 Task: Plan a workshop on leadership skills for the team on the 25th at 2:30 PM.
Action: Mouse moved to (40, 70)
Screenshot: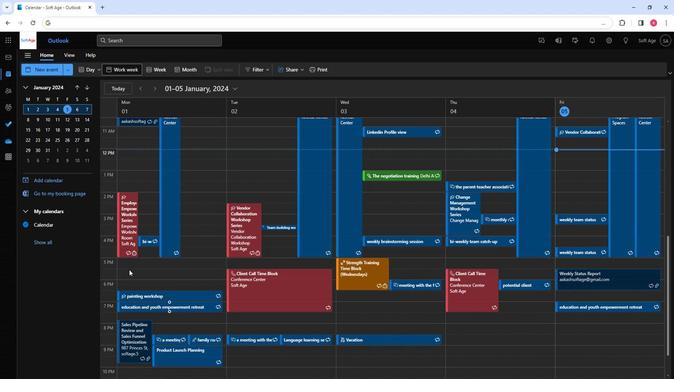 
Action: Mouse pressed left at (40, 70)
Screenshot: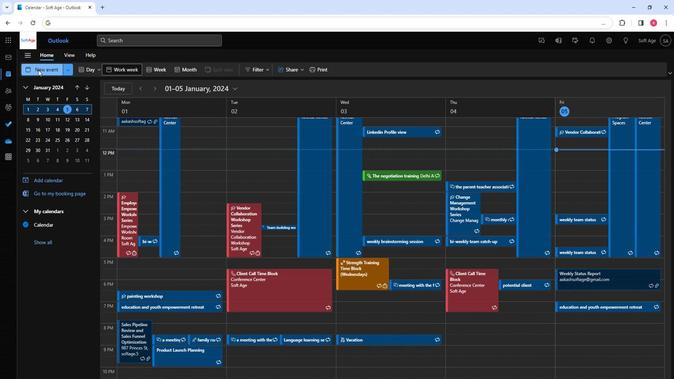 
Action: Mouse moved to (140, 144)
Screenshot: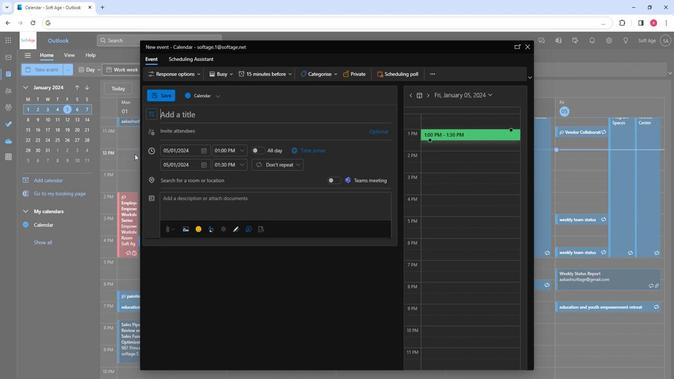 
Action: Key pressed <Key.shift><Key.shift><Key.shift><Key.shift><Key.shift><Key.shift><Key.shift><Key.shift><Key.shift><Key.shift><Key.shift><Key.shift><Key.shift><Key.shift><Key.shift><Key.shift><Key.shift><Key.shift><Key.shift><Key.shift><Key.shift><Key.shift><Key.shift><Key.shift><Key.shift>Workshop<Key.space>on<Key.space><Key.shift>Leadership<Key.space><Key.shift>Skills<Key.space>
Screenshot: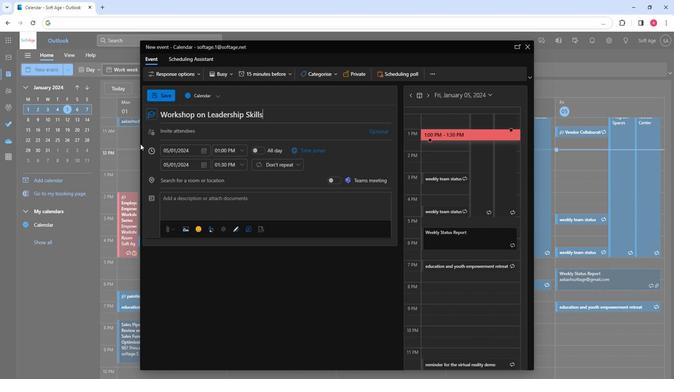 
Action: Mouse moved to (169, 134)
Screenshot: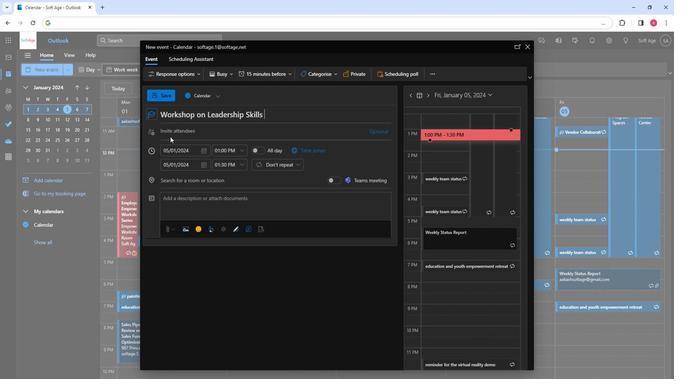 
Action: Mouse pressed left at (169, 134)
Screenshot: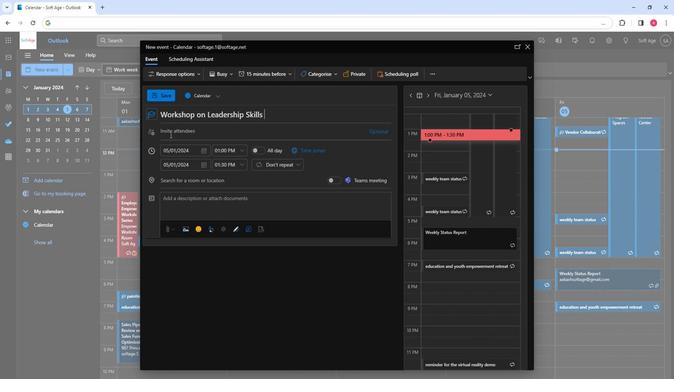 
Action: Key pressed so
Screenshot: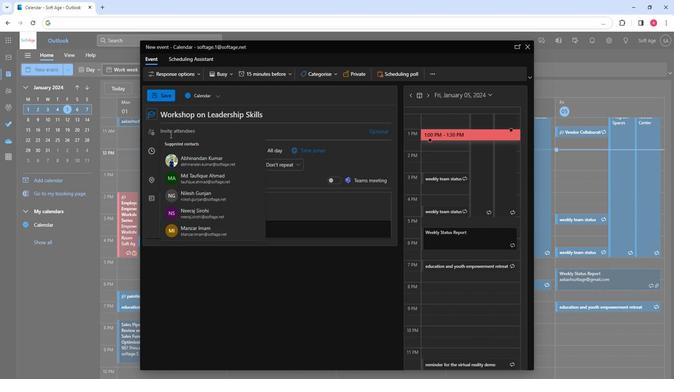 
Action: Mouse moved to (198, 144)
Screenshot: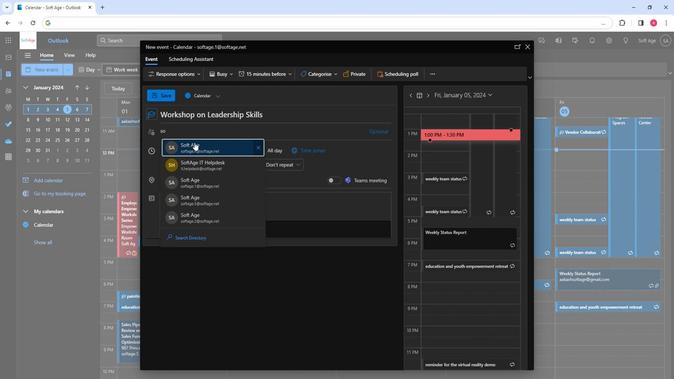 
Action: Mouse pressed left at (198, 144)
Screenshot: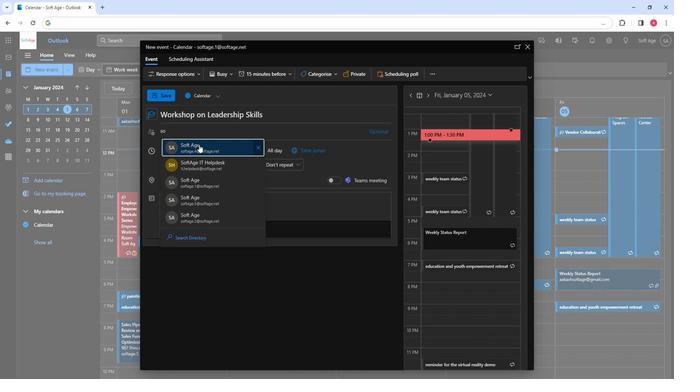
Action: Mouse moved to (199, 144)
Screenshot: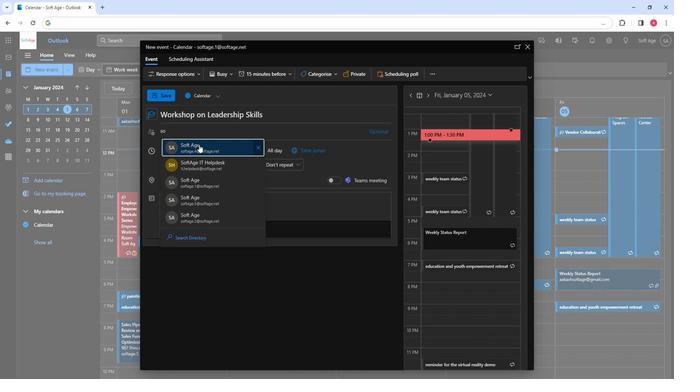 
Action: Key pressed so
Screenshot: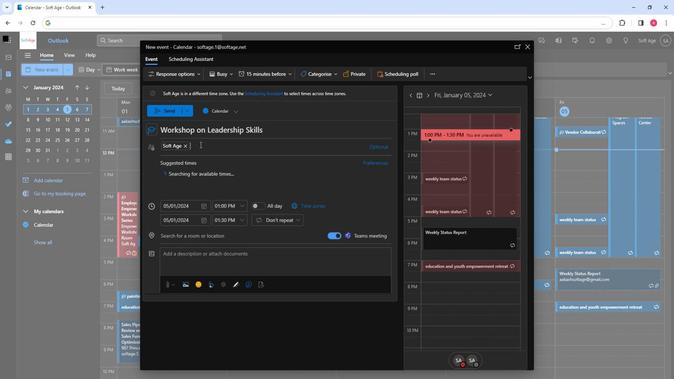 
Action: Mouse moved to (220, 199)
Screenshot: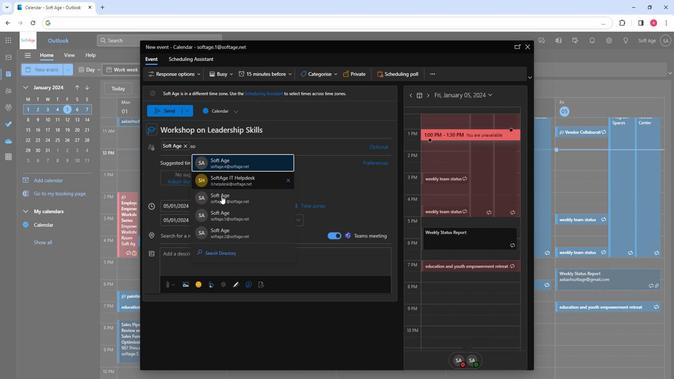 
Action: Mouse pressed left at (220, 199)
Screenshot: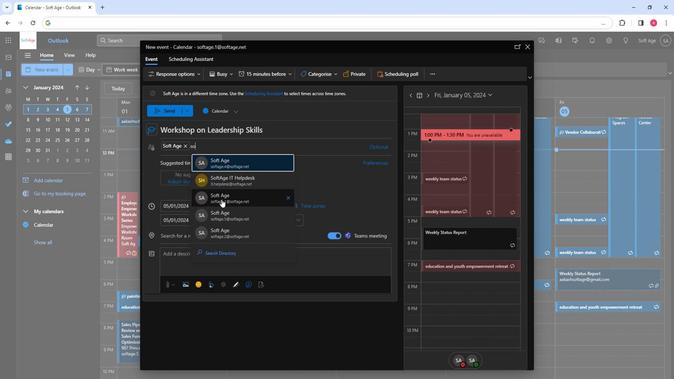 
Action: Key pressed so
Screenshot: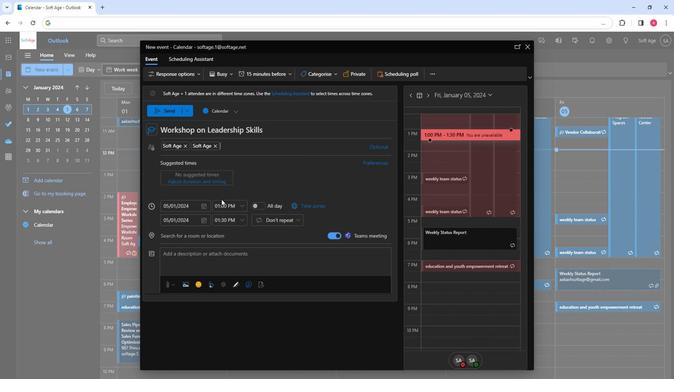 
Action: Mouse moved to (233, 216)
Screenshot: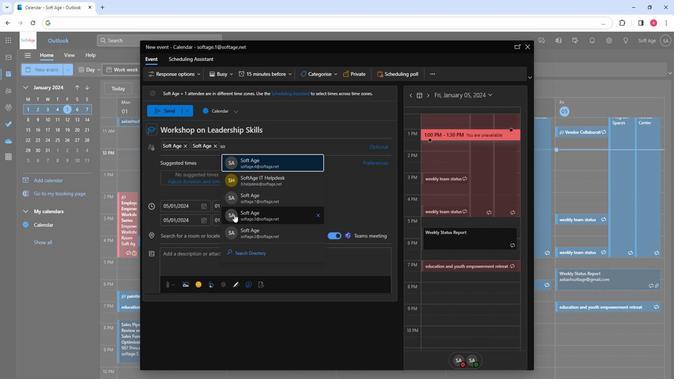 
Action: Mouse pressed left at (233, 216)
Screenshot: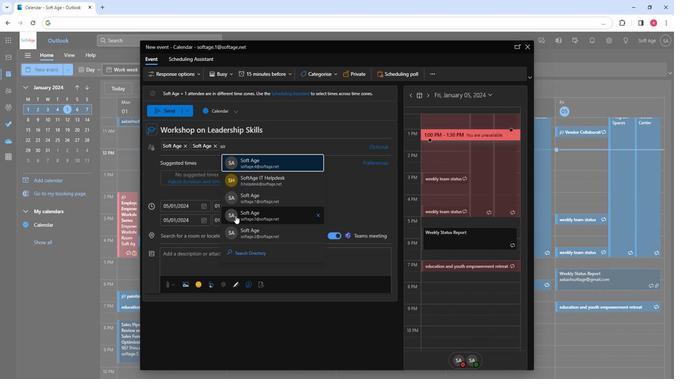 
Action: Mouse moved to (203, 207)
Screenshot: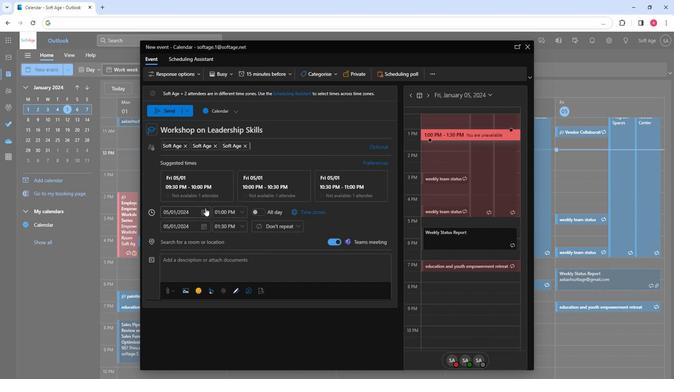 
Action: Mouse pressed left at (203, 207)
Screenshot: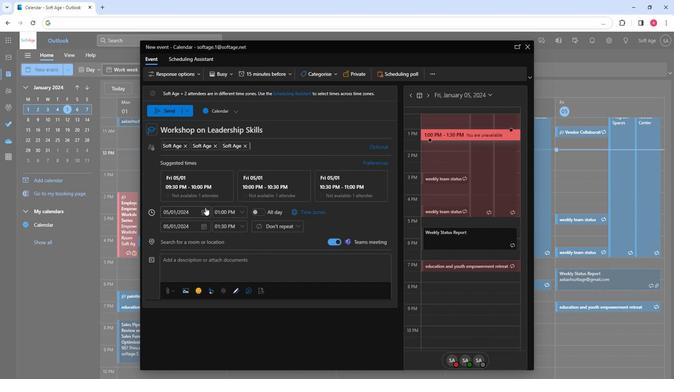 
Action: Mouse moved to (199, 282)
Screenshot: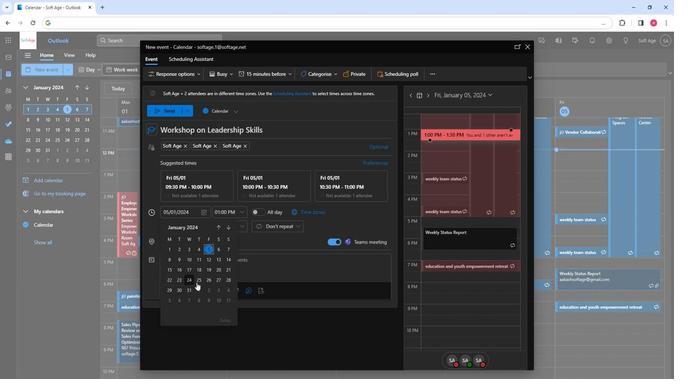 
Action: Mouse pressed left at (199, 282)
Screenshot: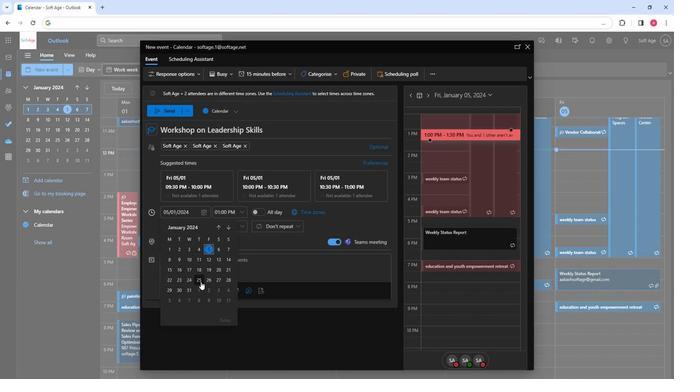 
Action: Mouse moved to (238, 205)
Screenshot: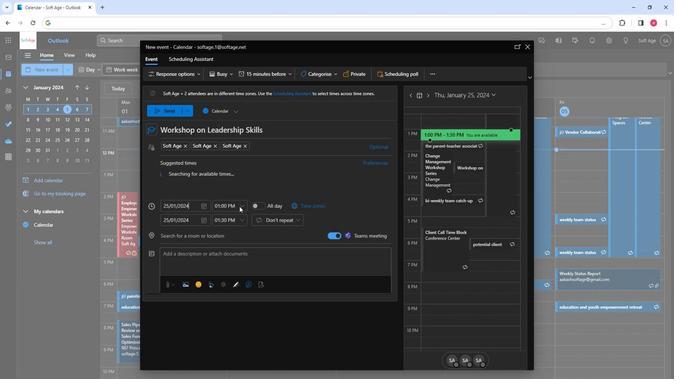 
Action: Mouse pressed left at (238, 205)
Screenshot: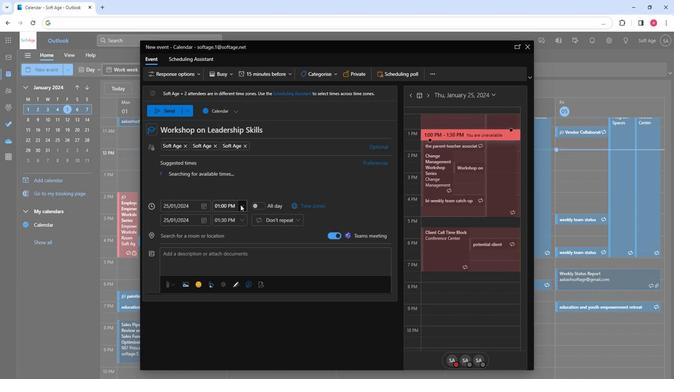 
Action: Mouse moved to (240, 214)
Screenshot: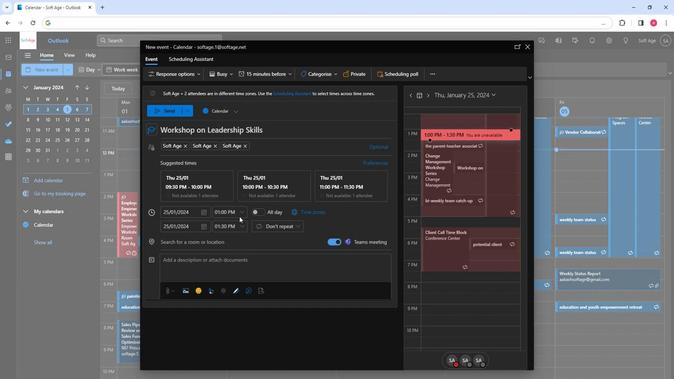 
Action: Mouse pressed left at (240, 214)
Screenshot: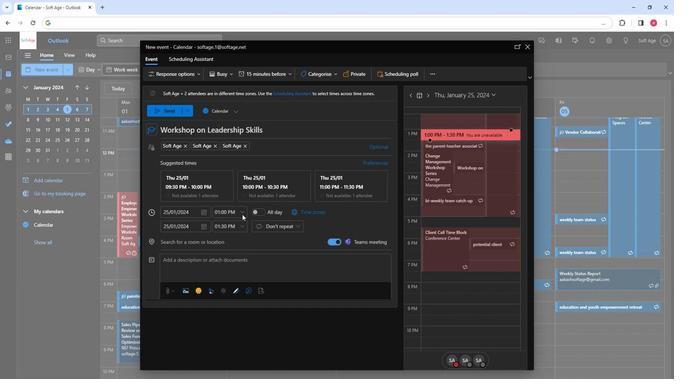 
Action: Mouse moved to (230, 238)
Screenshot: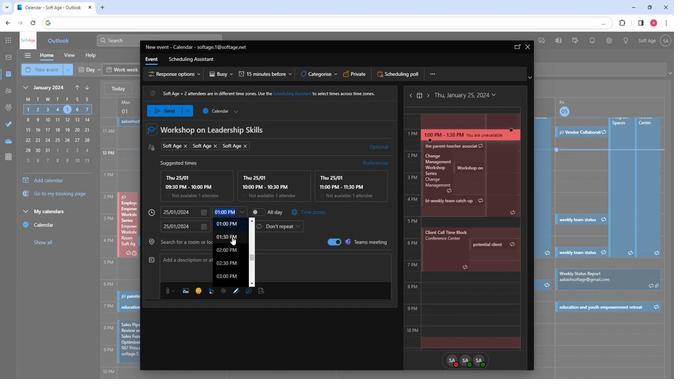 
Action: Mouse scrolled (230, 237) with delta (0, 0)
Screenshot: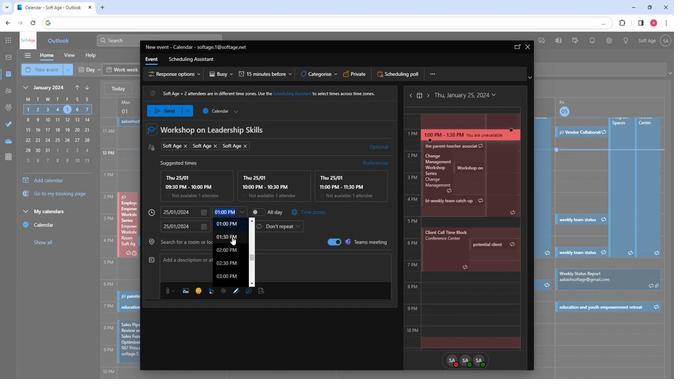 
Action: Mouse moved to (230, 238)
Screenshot: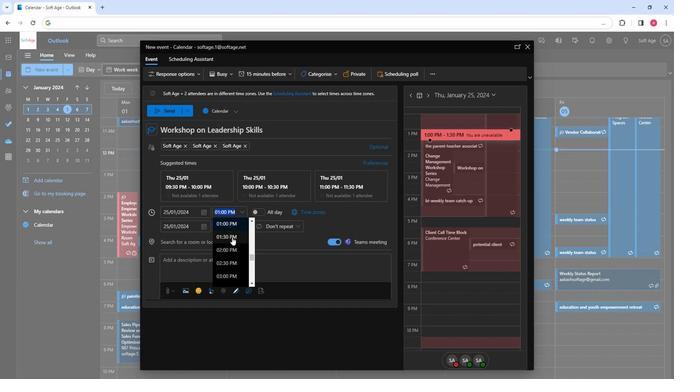 
Action: Mouse scrolled (230, 238) with delta (0, 0)
Screenshot: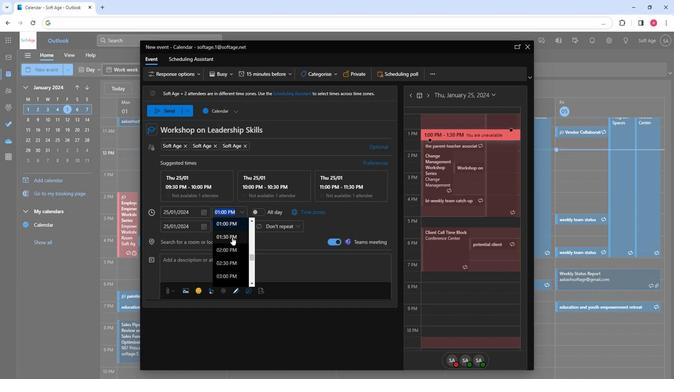 
Action: Mouse moved to (229, 246)
Screenshot: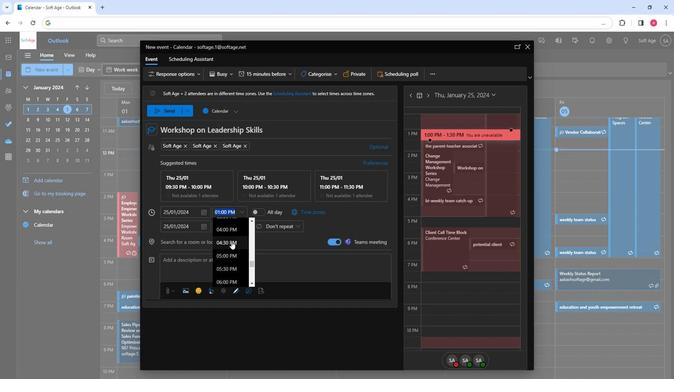 
Action: Mouse scrolled (229, 246) with delta (0, 0)
Screenshot: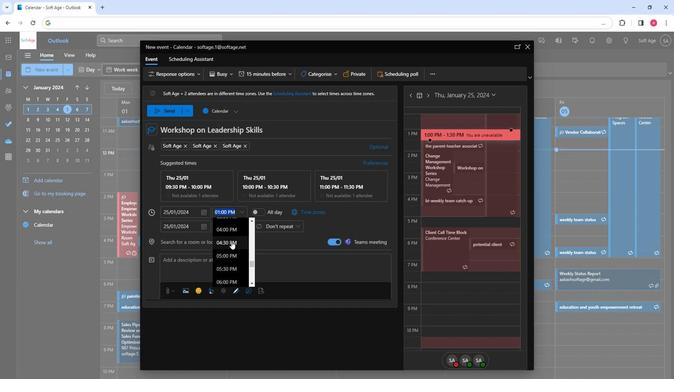 
Action: Mouse moved to (228, 251)
Screenshot: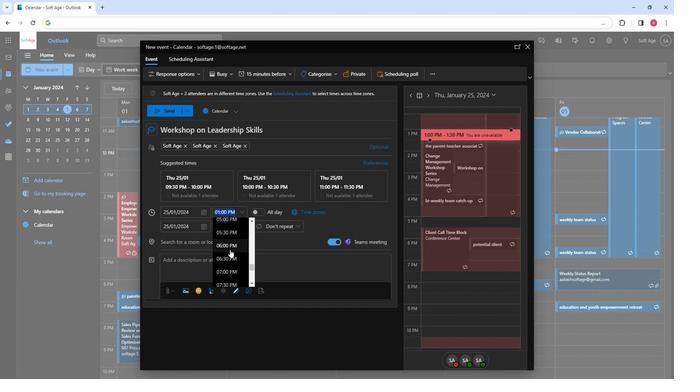 
Action: Mouse scrolled (228, 251) with delta (0, 0)
Screenshot: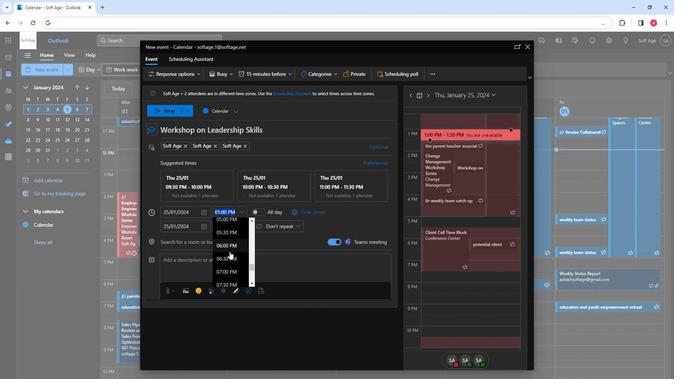 
Action: Mouse scrolled (228, 251) with delta (0, 0)
Screenshot: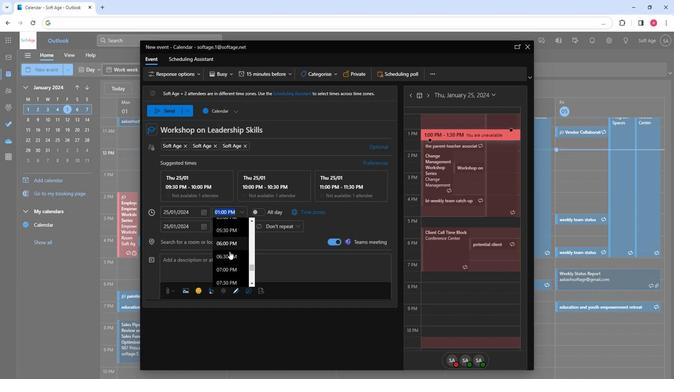 
Action: Mouse moved to (221, 260)
Screenshot: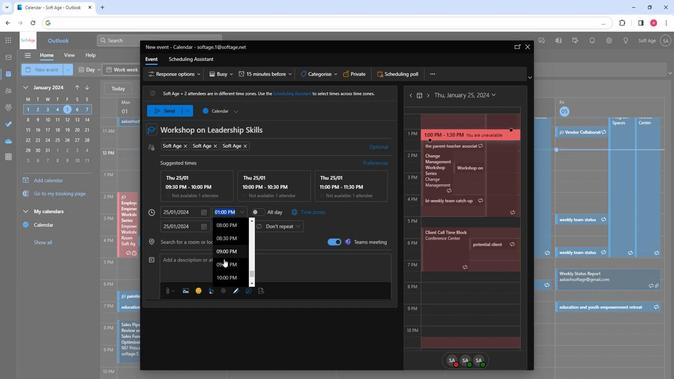 
Action: Mouse scrolled (221, 260) with delta (0, 0)
Screenshot: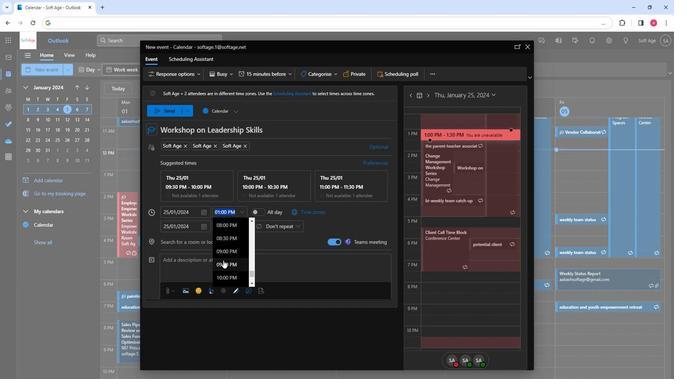 
Action: Mouse moved to (223, 263)
Screenshot: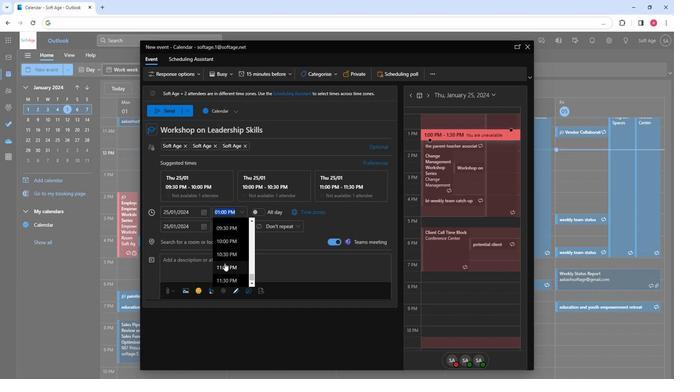 
Action: Mouse scrolled (223, 263) with delta (0, 0)
Screenshot: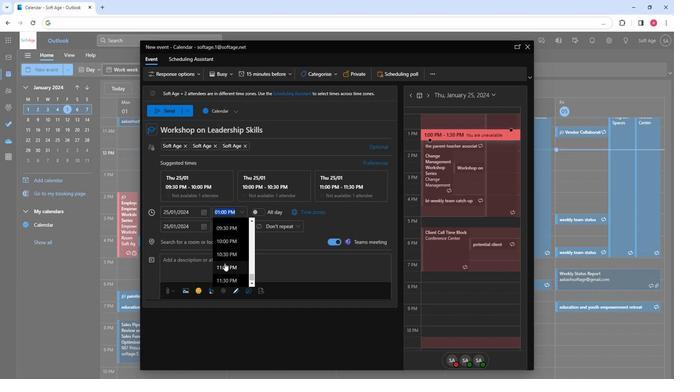 
Action: Mouse moved to (223, 263)
Screenshot: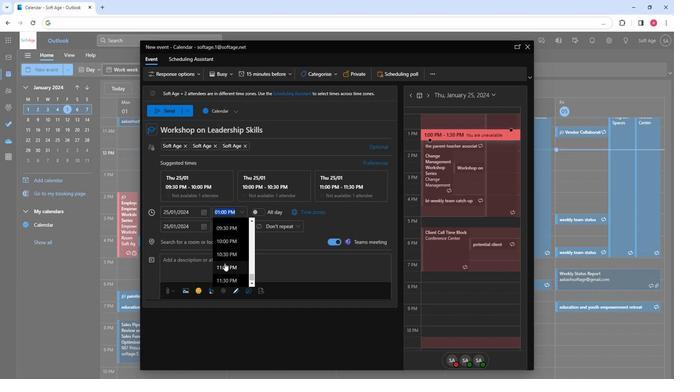 
Action: Mouse scrolled (223, 263) with delta (0, 0)
Screenshot: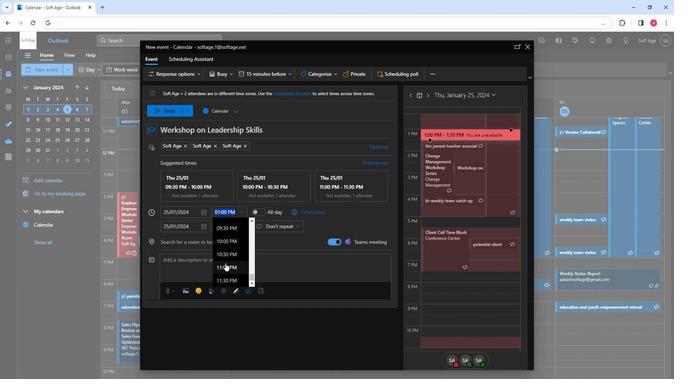
Action: Mouse moved to (229, 262)
Screenshot: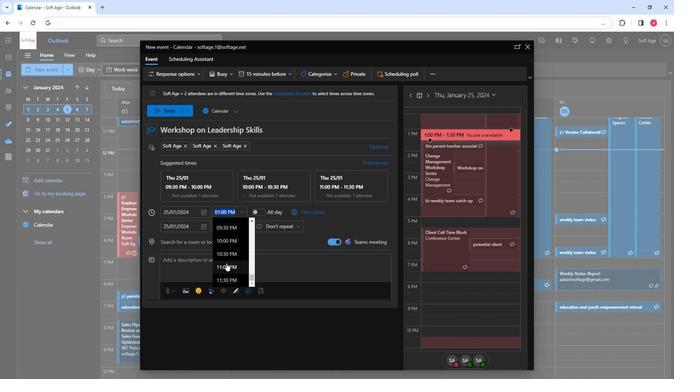 
Action: Mouse scrolled (229, 262) with delta (0, 0)
Screenshot: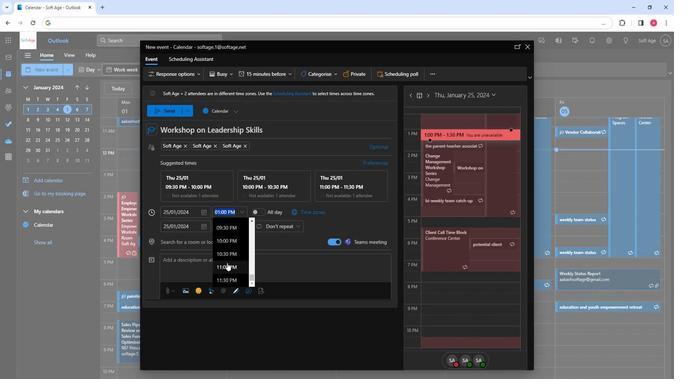 
Action: Mouse scrolled (229, 262) with delta (0, 0)
Screenshot: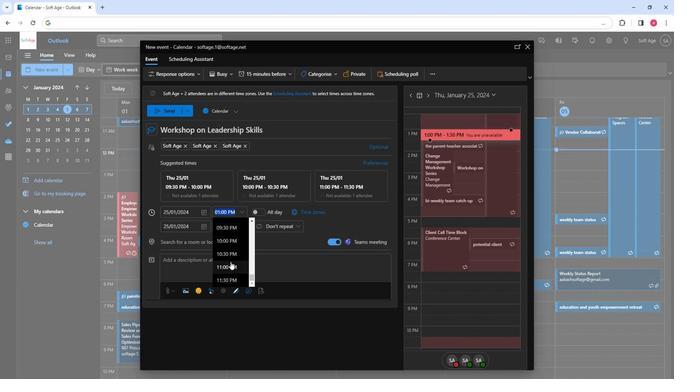 
Action: Mouse scrolled (229, 262) with delta (0, 0)
Screenshot: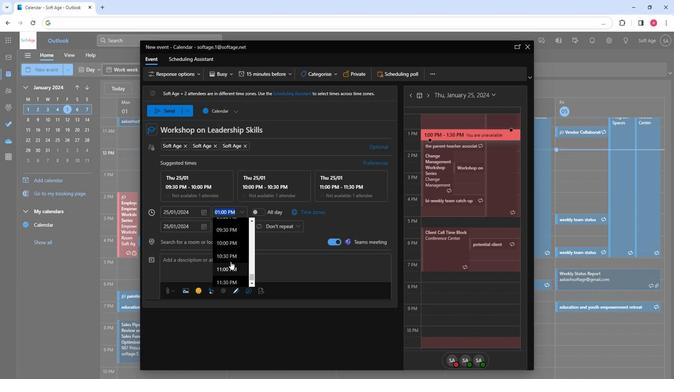 
Action: Mouse scrolled (229, 261) with delta (0, 0)
Screenshot: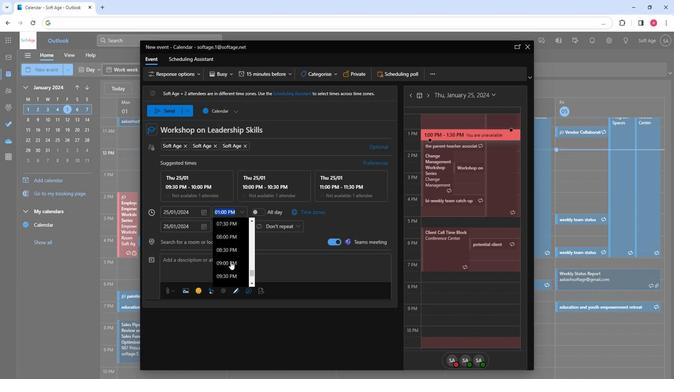 
Action: Mouse scrolled (229, 262) with delta (0, 0)
Screenshot: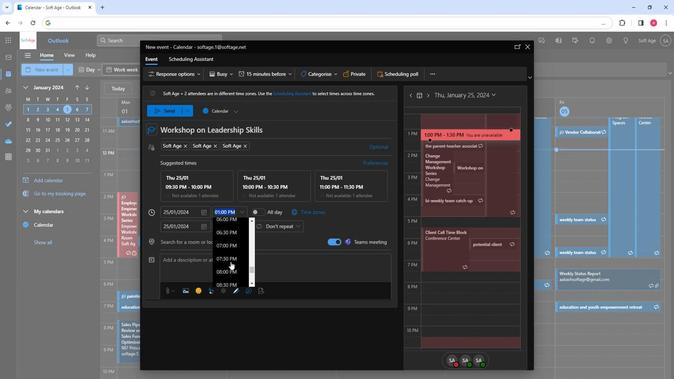 
Action: Mouse scrolled (229, 261) with delta (0, 0)
Screenshot: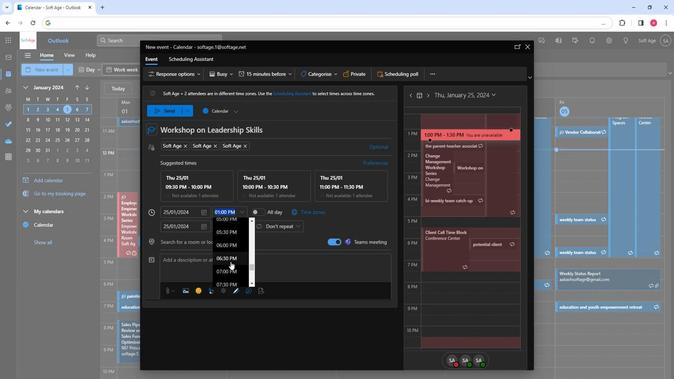 
Action: Mouse scrolled (229, 261) with delta (0, 0)
Screenshot: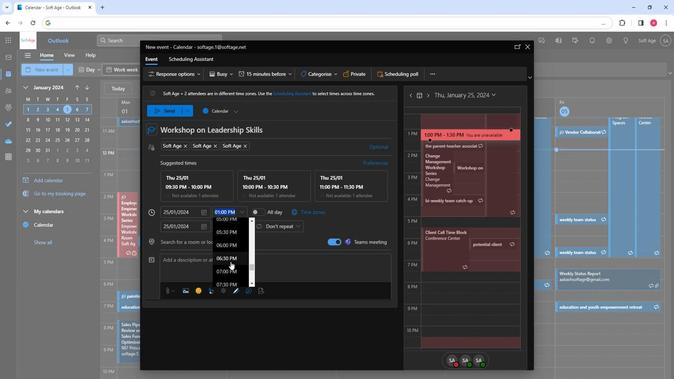 
Action: Mouse scrolled (229, 261) with delta (0, 0)
Screenshot: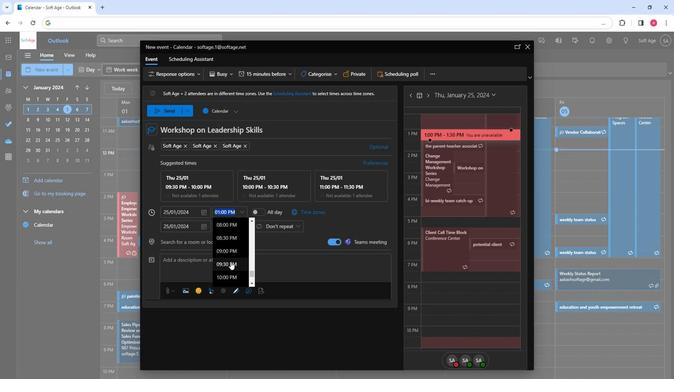 
Action: Mouse scrolled (229, 261) with delta (0, 0)
Screenshot: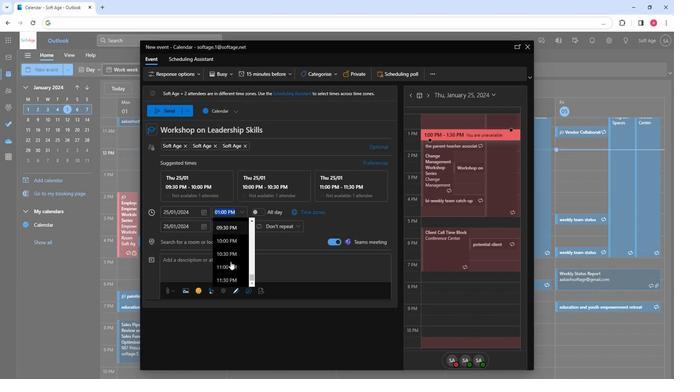 
Action: Mouse scrolled (229, 261) with delta (0, 0)
Screenshot: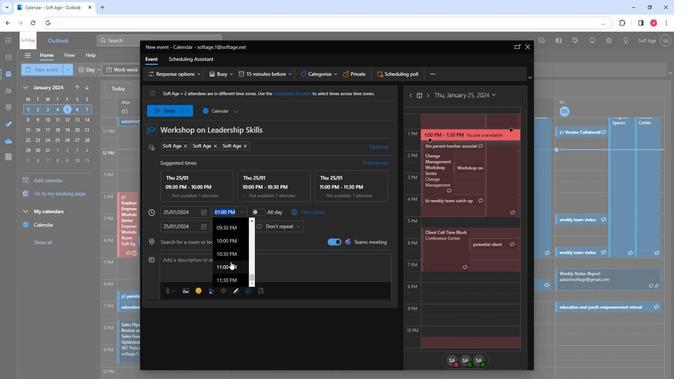 
Action: Mouse scrolled (229, 261) with delta (0, 0)
Screenshot: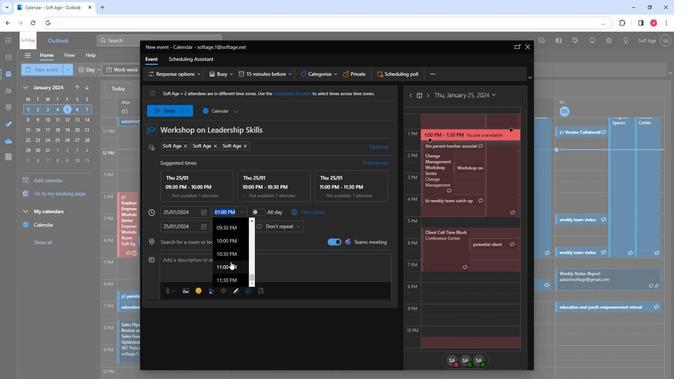 
Action: Mouse moved to (227, 256)
Screenshot: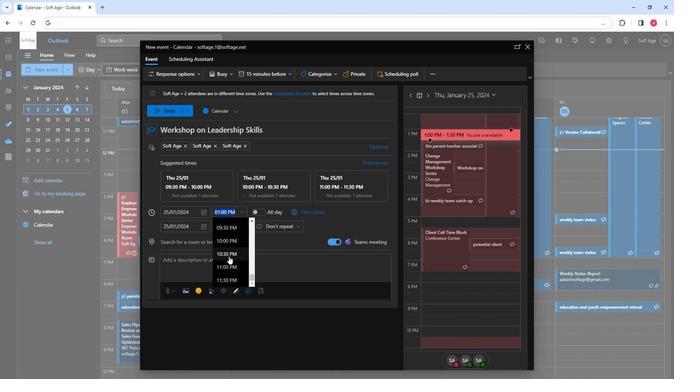
Action: Mouse scrolled (227, 255) with delta (0, 0)
Screenshot: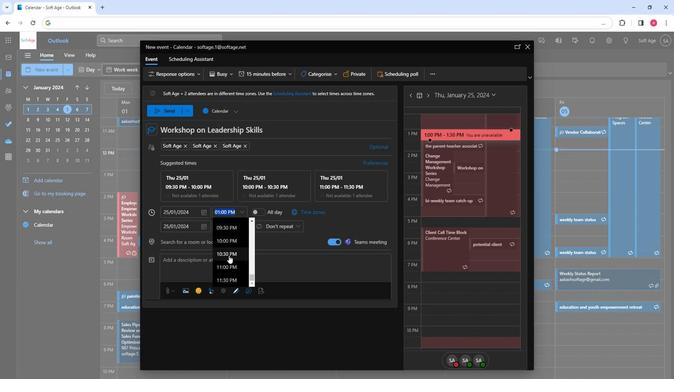 
Action: Mouse moved to (228, 255)
Screenshot: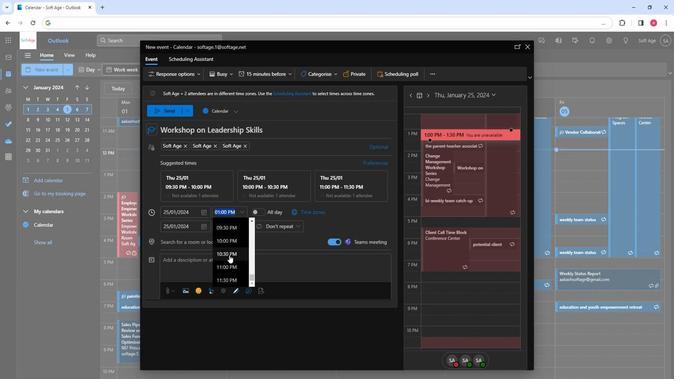 
Action: Mouse scrolled (228, 256) with delta (0, 0)
Screenshot: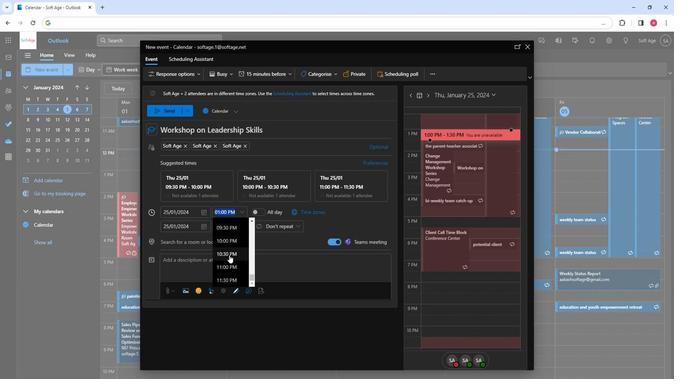 
Action: Mouse scrolled (228, 256) with delta (0, 0)
Screenshot: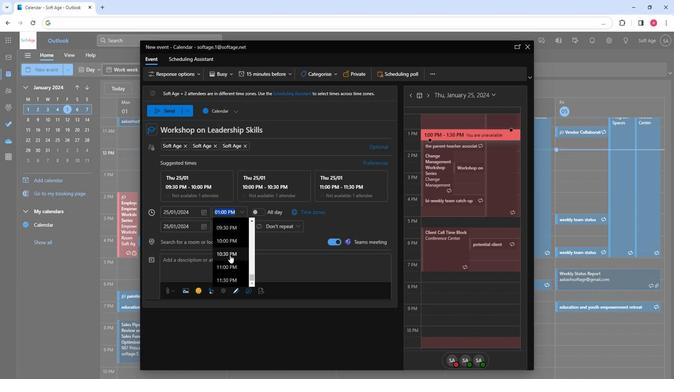 
Action: Mouse scrolled (228, 256) with delta (0, 0)
Screenshot: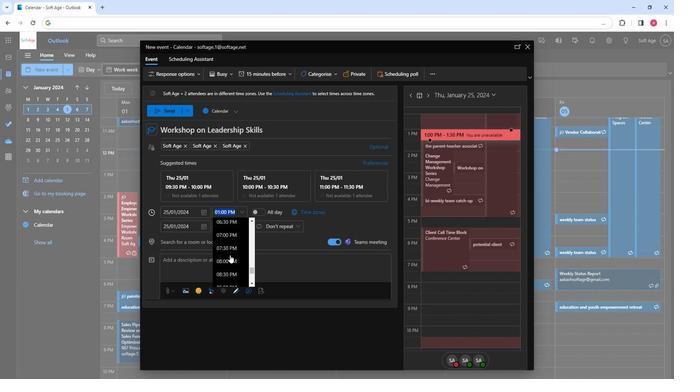 
Action: Mouse scrolled (228, 256) with delta (0, 0)
Screenshot: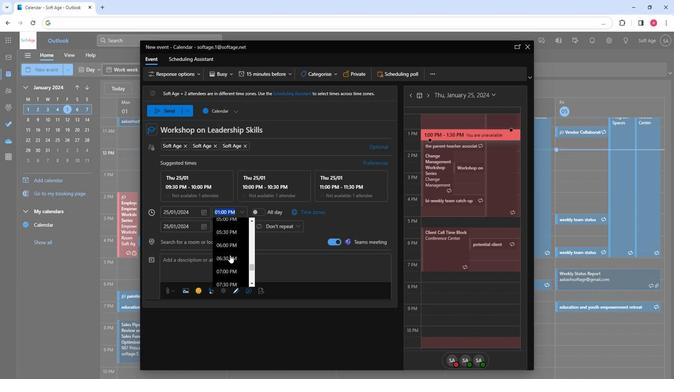 
Action: Mouse scrolled (228, 256) with delta (0, 0)
Screenshot: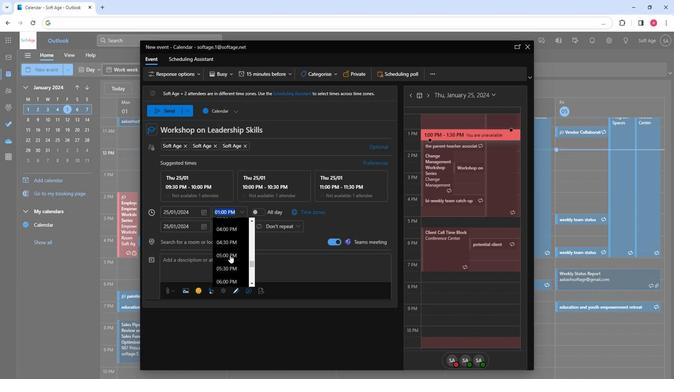
Action: Mouse scrolled (228, 256) with delta (0, 0)
Screenshot: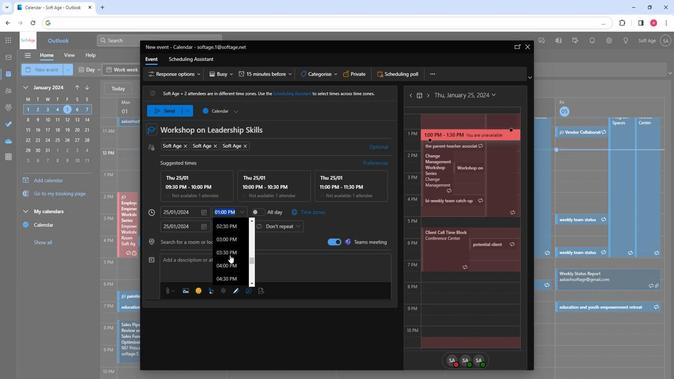 
Action: Mouse moved to (225, 261)
Screenshot: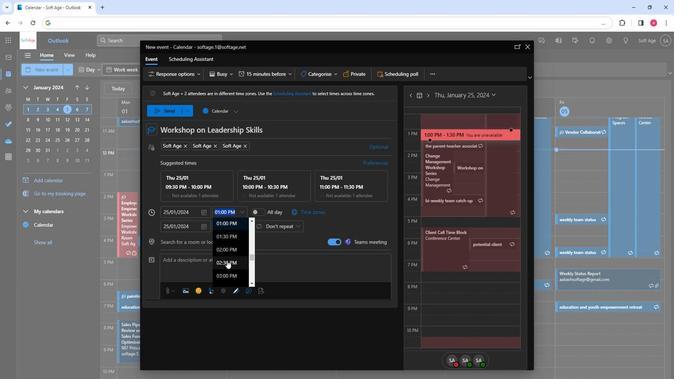 
Action: Mouse pressed left at (225, 261)
Screenshot: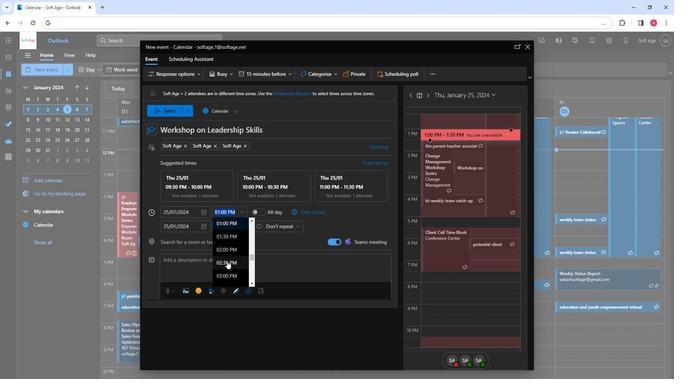 
Action: Mouse moved to (213, 240)
Screenshot: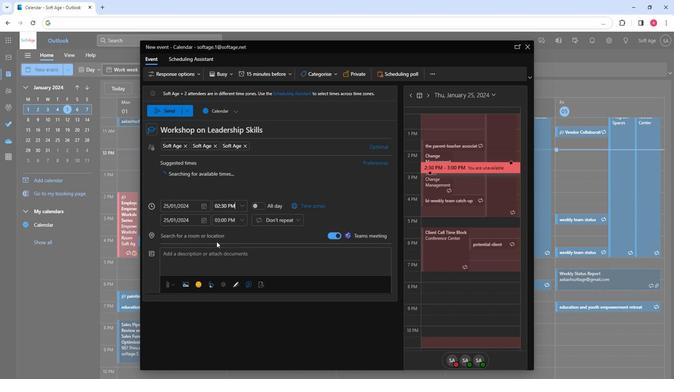 
Action: Mouse pressed left at (213, 240)
Screenshot: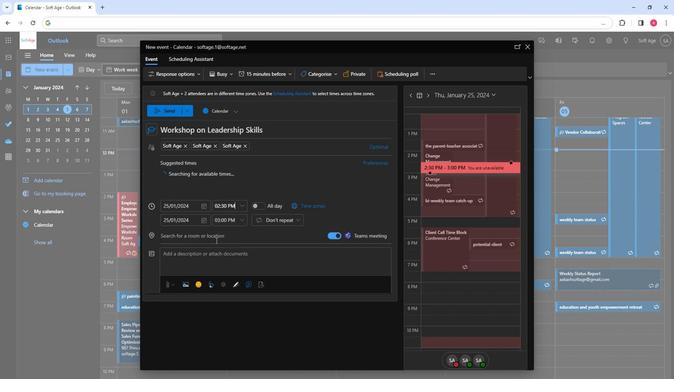 
Action: Mouse moved to (207, 288)
Screenshot: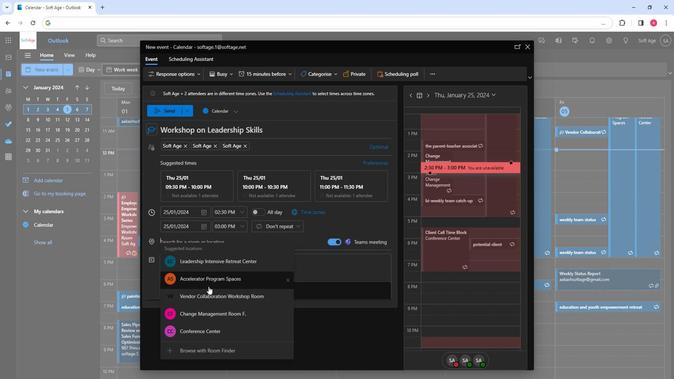 
Action: Mouse pressed left at (207, 288)
Screenshot: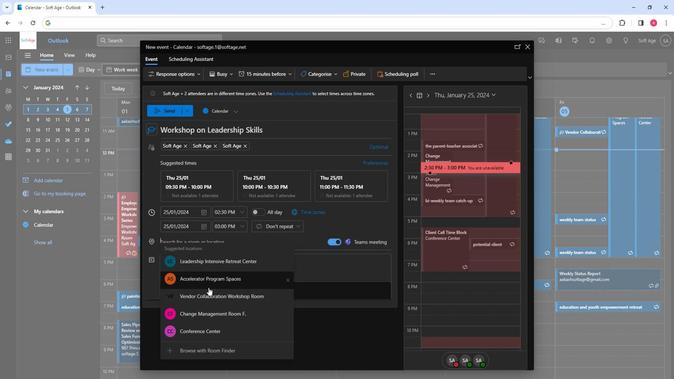 
Action: Mouse moved to (196, 268)
Screenshot: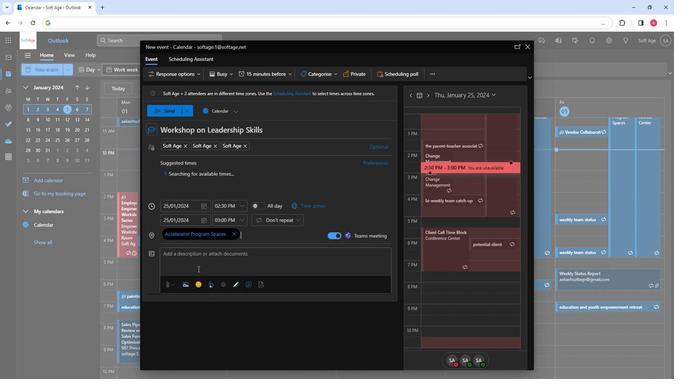 
Action: Mouse pressed left at (196, 268)
Screenshot: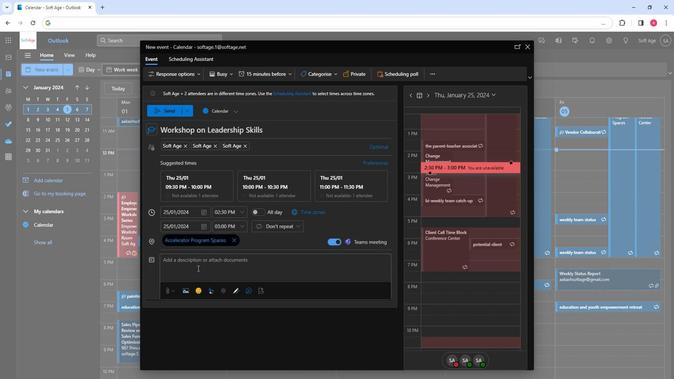 
Action: Key pressed <Key.shift>Empower<Key.space>your<Key.space>team<Key.space>with<Key.space>iur<Key.space>leadership<Key.space>skills<Key.space>workshop<Key.shift>!<Key.space><Key.shift>Enhance<Key.space>communication,<Key.space>decision-making,<Key.space>and<Key.space>motivation,<Key.space>fostering<Key.space>a<Key.space>culture<Key.space>of<Key.space>growth<Key.space>and<Key.space>effective<Key.space>leadership<Key.space>within<Key.space>your<Key.space>dynamic<Key.space>team
Screenshot: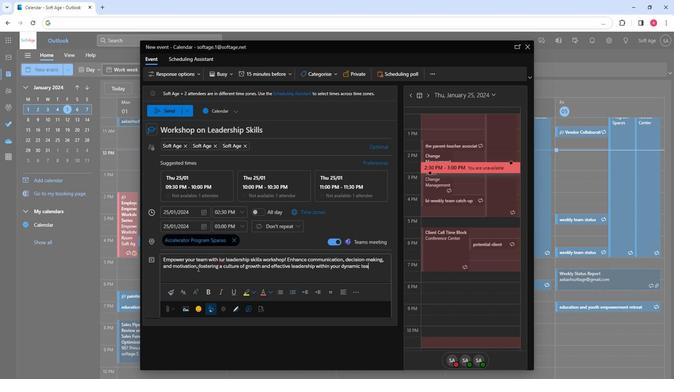 
Action: Mouse moved to (246, 267)
Screenshot: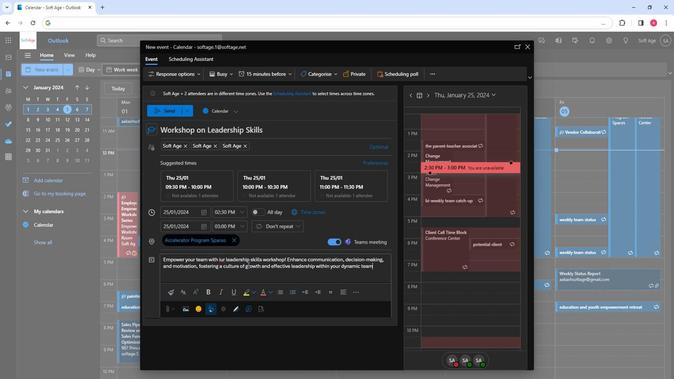 
Action: Key pressed .
Screenshot: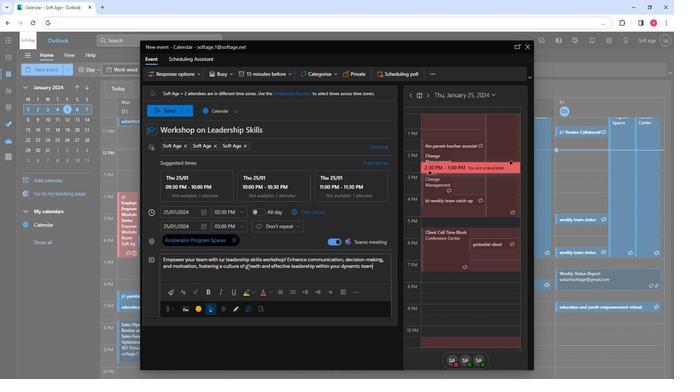 
Action: Mouse pressed left at (246, 267)
Screenshot: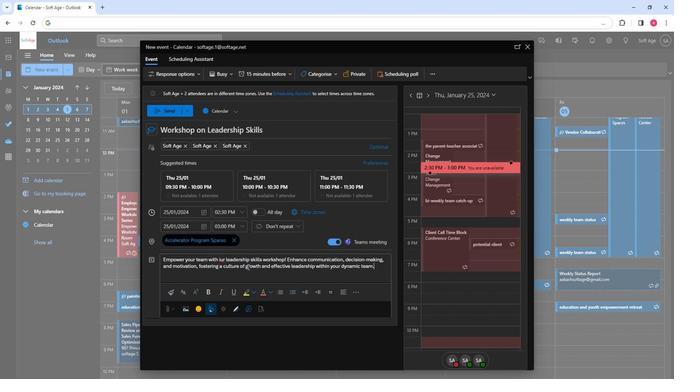 
Action: Mouse pressed left at (246, 267)
Screenshot: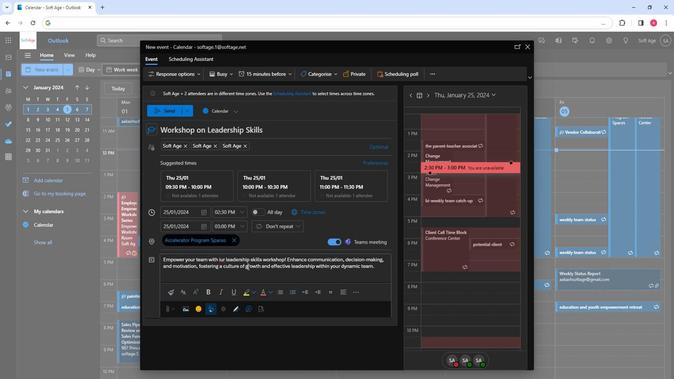 
Action: Mouse pressed left at (246, 267)
Screenshot: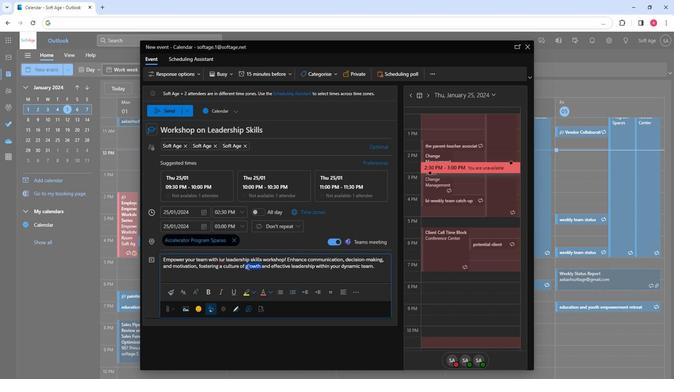 
Action: Mouse moved to (220, 277)
Screenshot: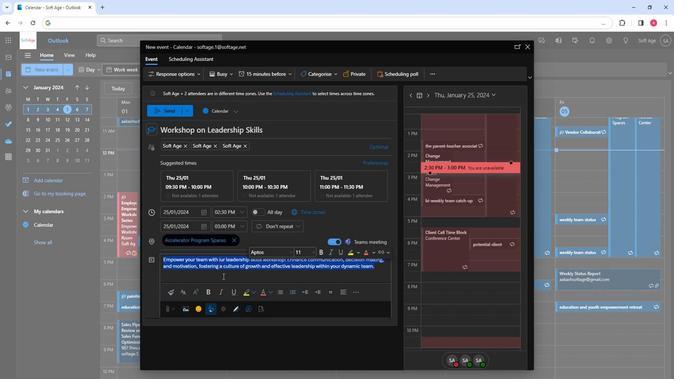 
Action: Mouse pressed left at (220, 277)
Screenshot: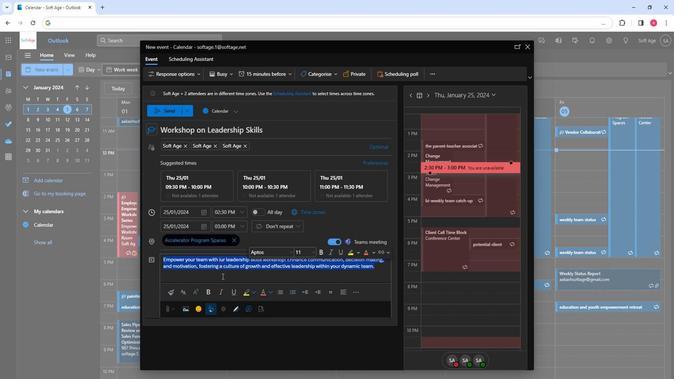 
Action: Mouse moved to (222, 261)
Screenshot: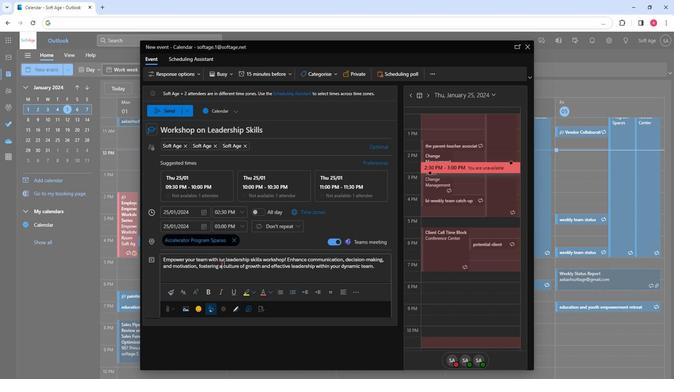 
Action: Mouse pressed left at (222, 261)
Screenshot: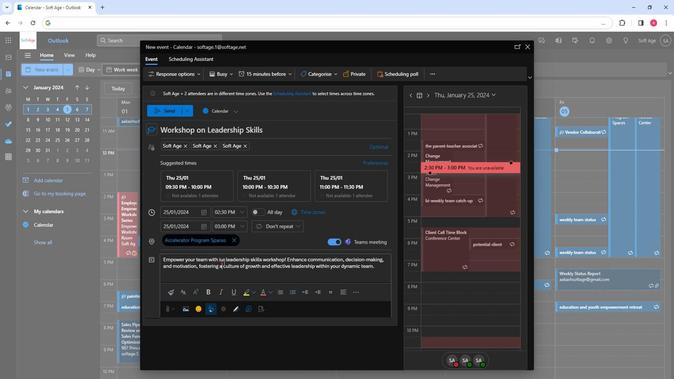 
Action: Mouse moved to (222, 262)
Screenshot: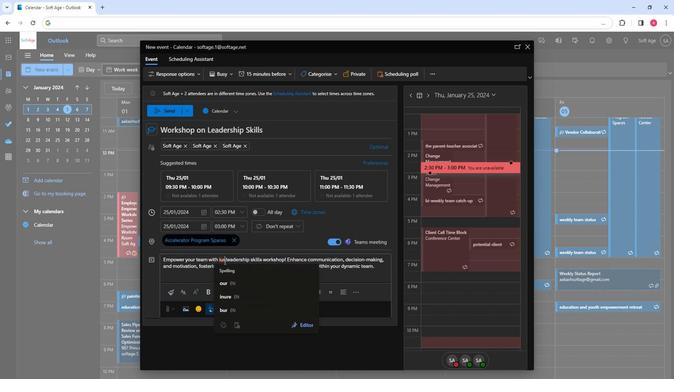 
Action: Key pressed <Key.backspace><Key.backspace><Key.backspace>our
Screenshot: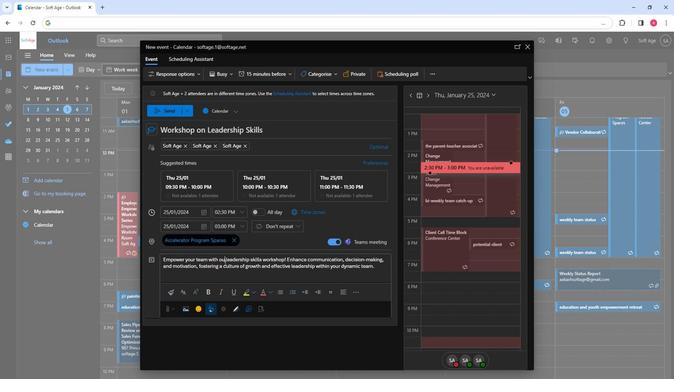 
Action: Mouse moved to (228, 263)
Screenshot: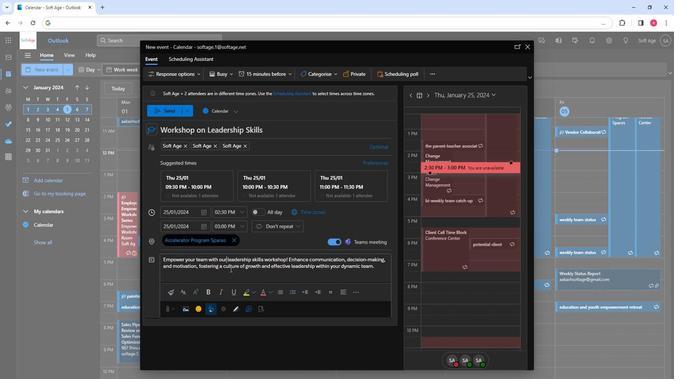 
Action: Mouse pressed left at (228, 263)
Screenshot: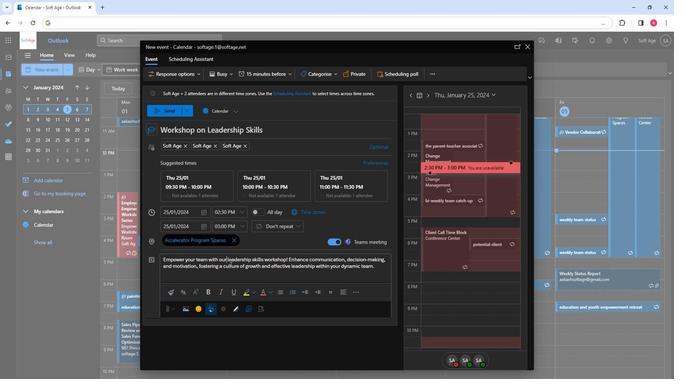 
Action: Mouse pressed left at (228, 263)
Screenshot: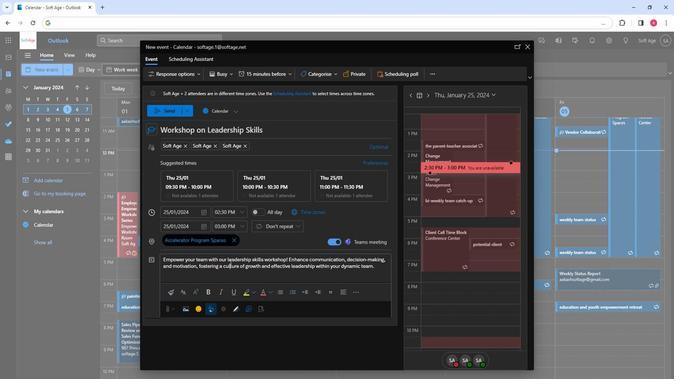 
Action: Mouse pressed left at (228, 263)
Screenshot: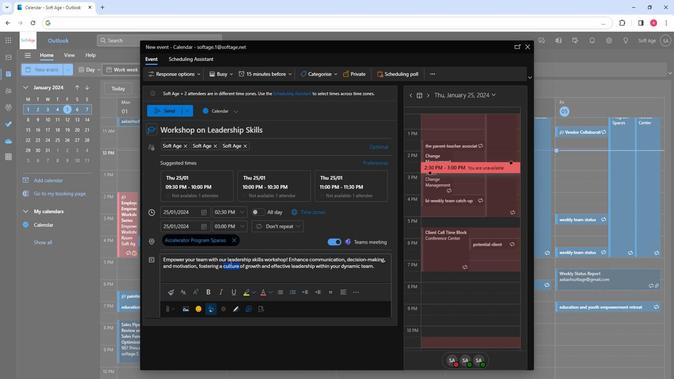
Action: Mouse moved to (184, 293)
Screenshot: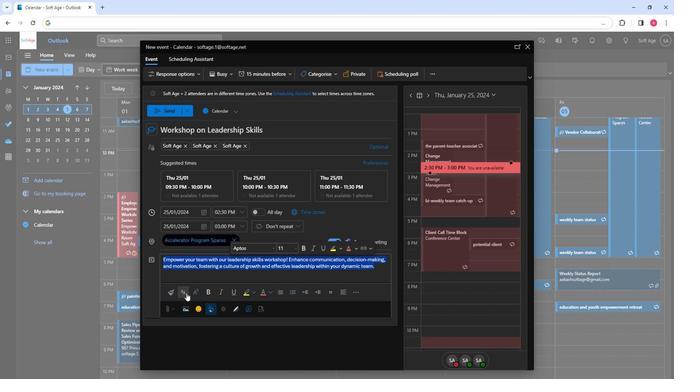
Action: Mouse pressed left at (184, 293)
Screenshot: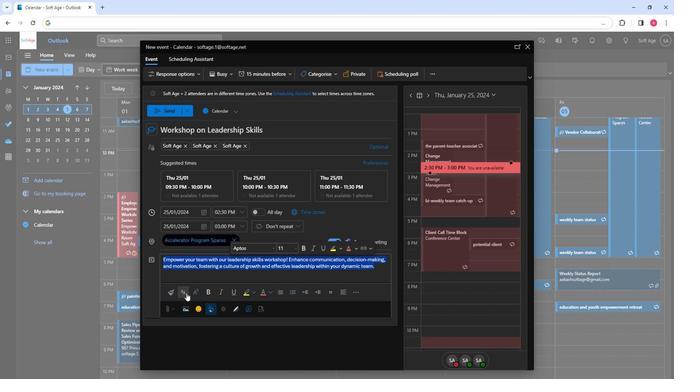
Action: Mouse moved to (212, 245)
Screenshot: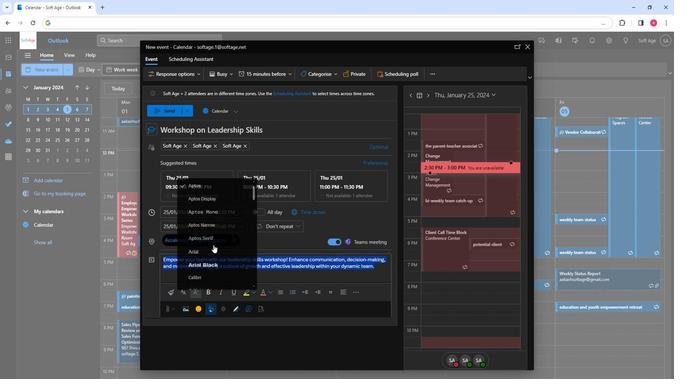 
Action: Mouse scrolled (212, 245) with delta (0, 0)
Screenshot: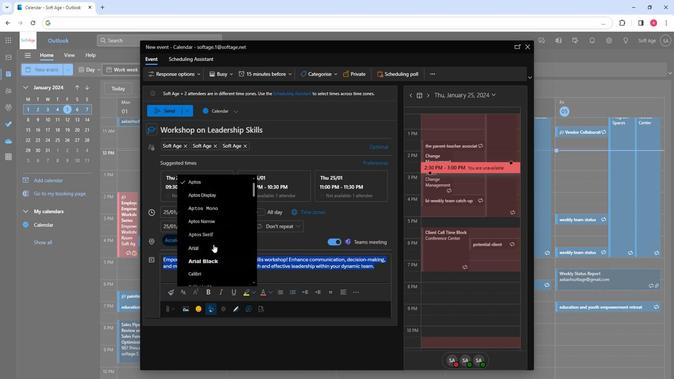 
Action: Mouse scrolled (212, 245) with delta (0, 0)
Screenshot: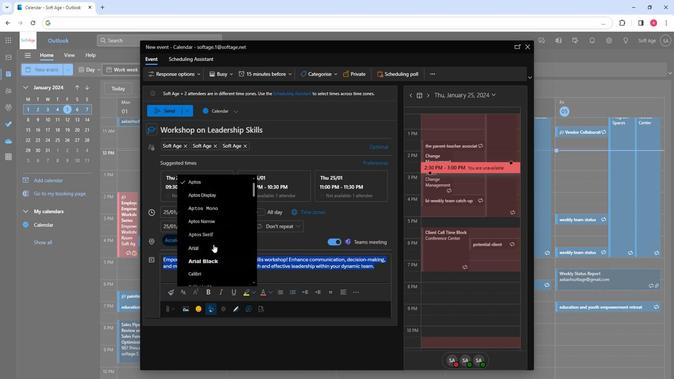 
Action: Mouse scrolled (212, 245) with delta (0, 0)
Screenshot: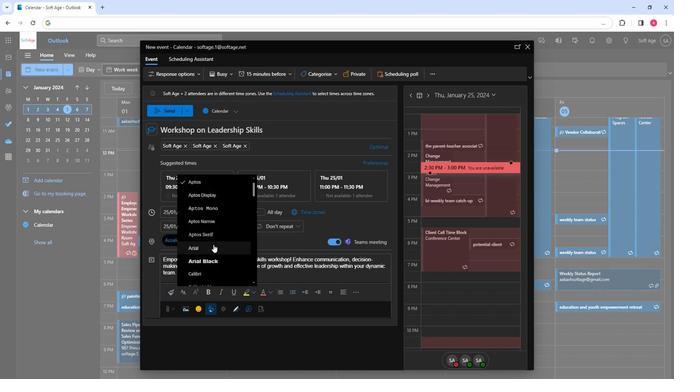 
Action: Mouse scrolled (212, 245) with delta (0, 0)
Screenshot: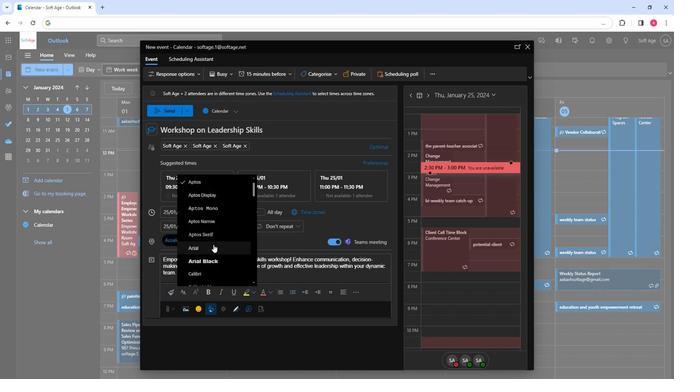 
Action: Mouse moved to (201, 263)
Screenshot: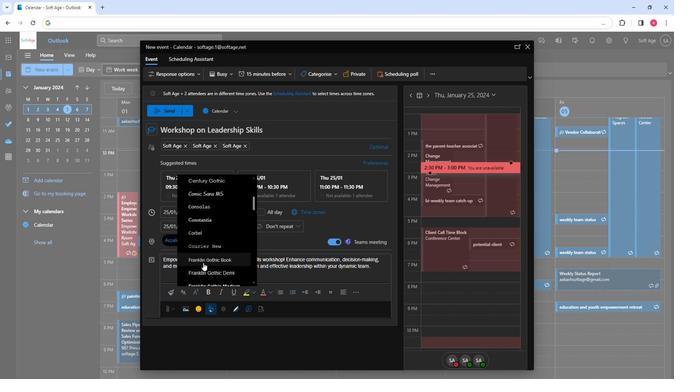 
Action: Mouse pressed left at (201, 263)
Screenshot: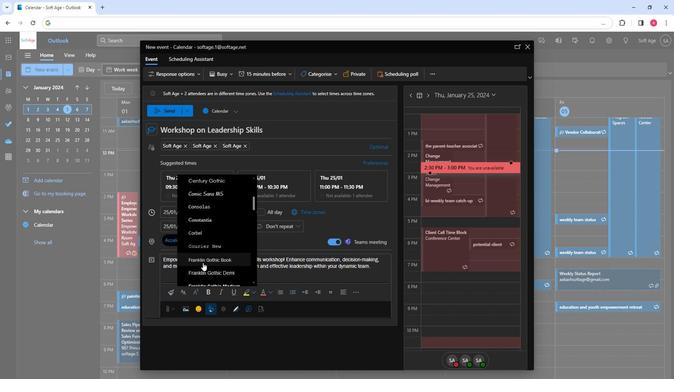
Action: Mouse moved to (265, 292)
Screenshot: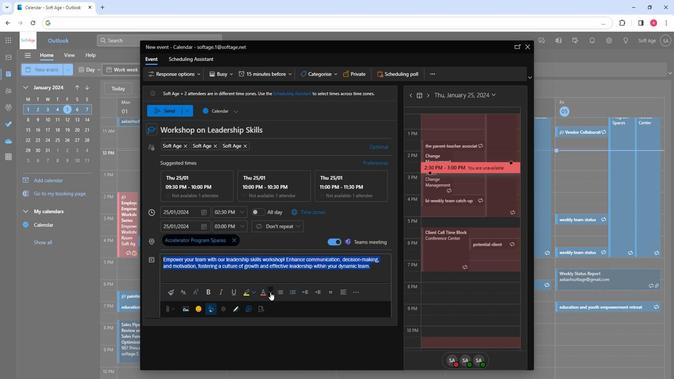 
Action: Mouse pressed left at (265, 292)
Screenshot: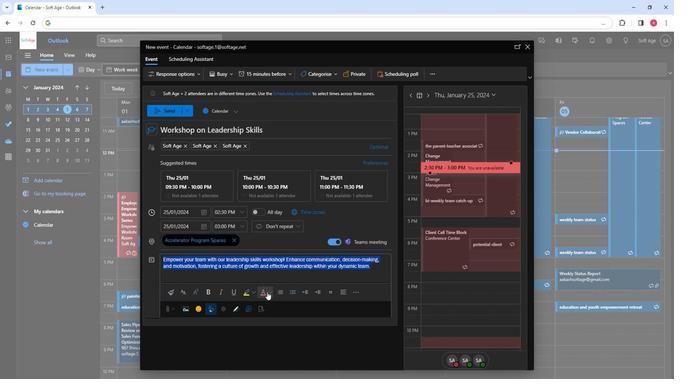 
Action: Mouse moved to (316, 293)
Screenshot: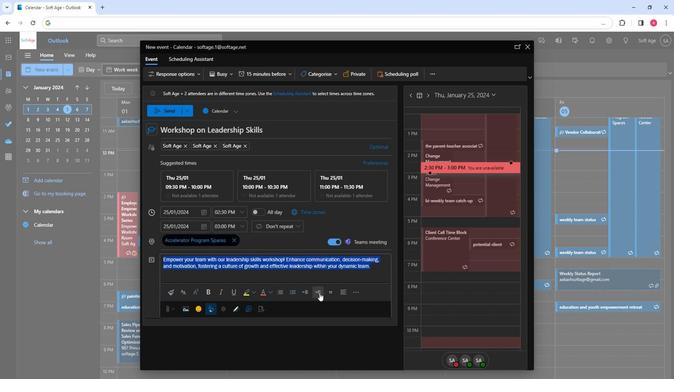 
Action: Mouse pressed left at (316, 293)
Screenshot: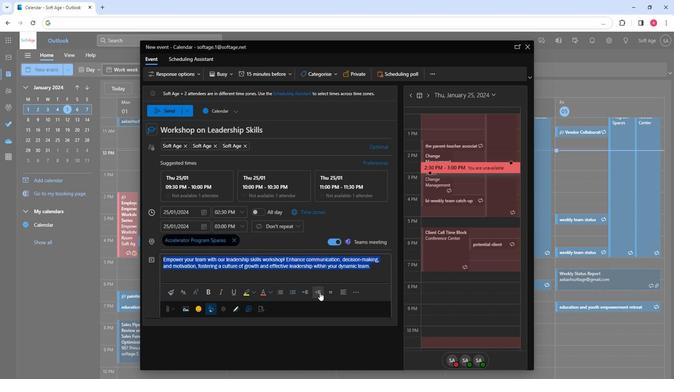 
Action: Mouse moved to (311, 278)
Screenshot: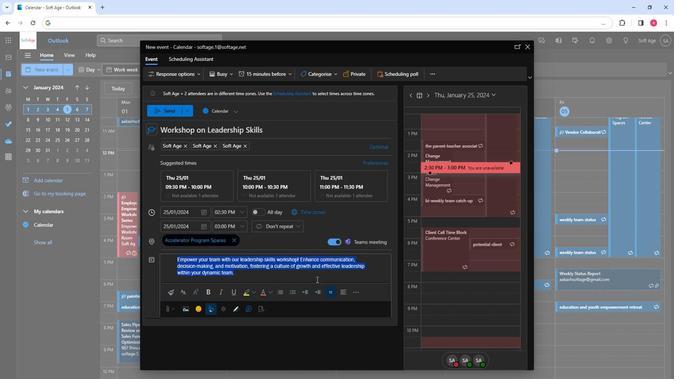 
Action: Mouse pressed left at (311, 278)
Screenshot: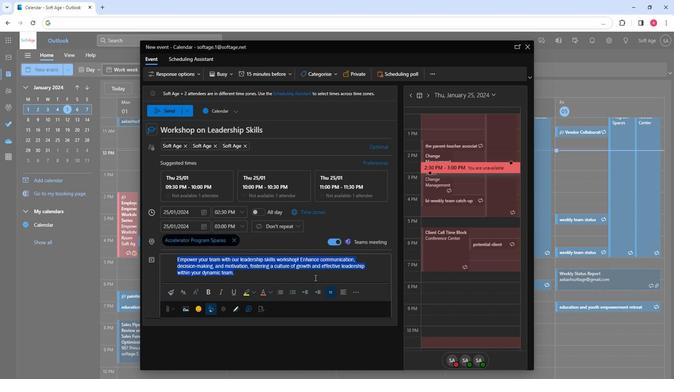 
Action: Mouse moved to (161, 111)
Screenshot: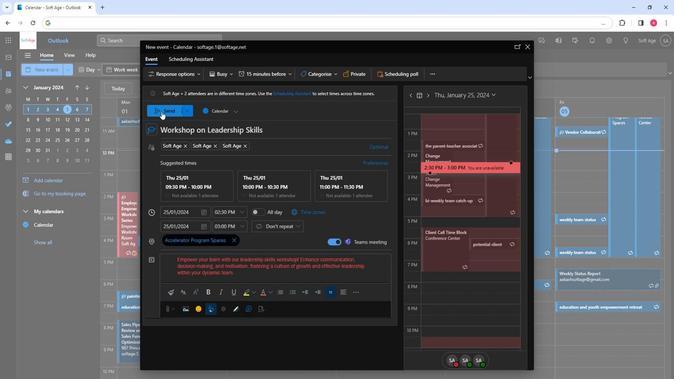 
Action: Mouse pressed left at (161, 111)
Screenshot: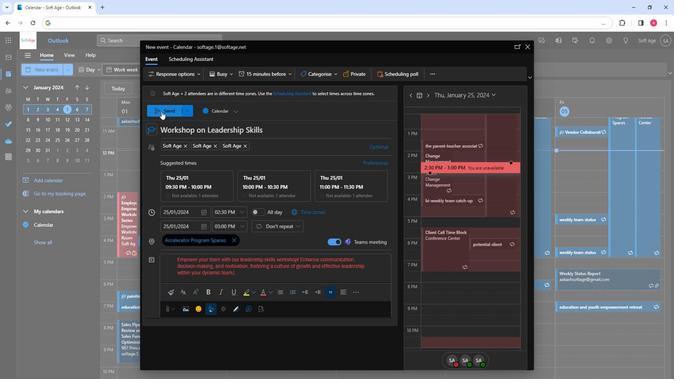 
Action: Mouse moved to (196, 202)
Screenshot: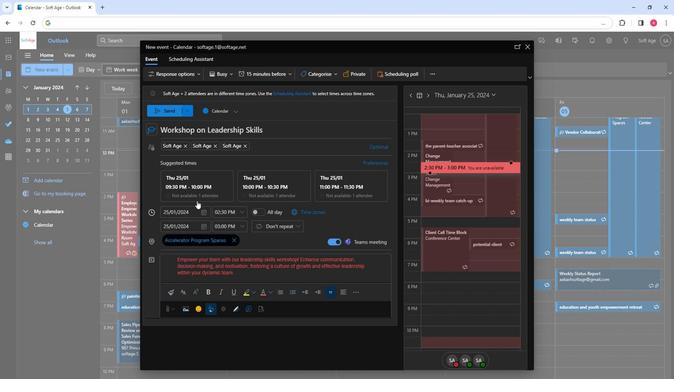 
